 Task: Create a due date automation trigger when advanced on, 2 days after a card is due add dates starting next week at 11:00 AM.
Action: Mouse moved to (828, 235)
Screenshot: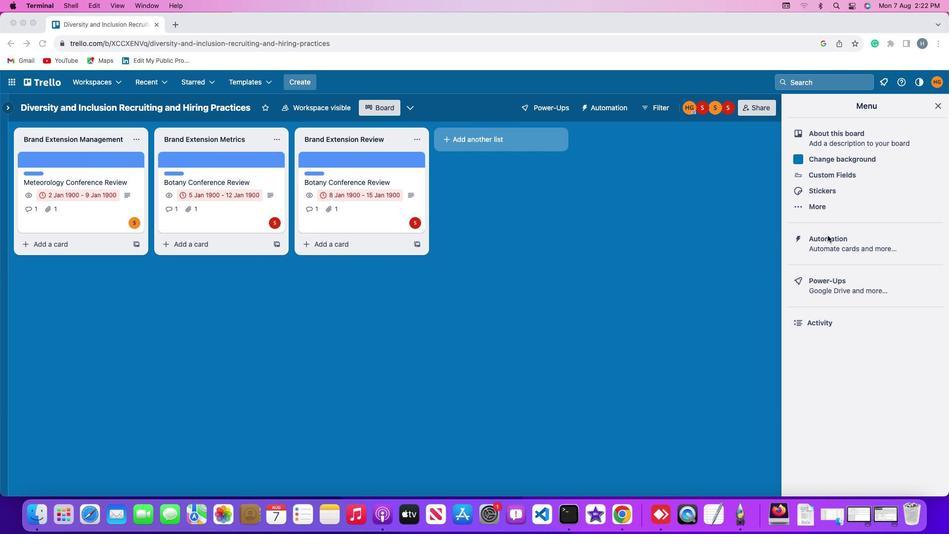 
Action: Mouse pressed left at (828, 235)
Screenshot: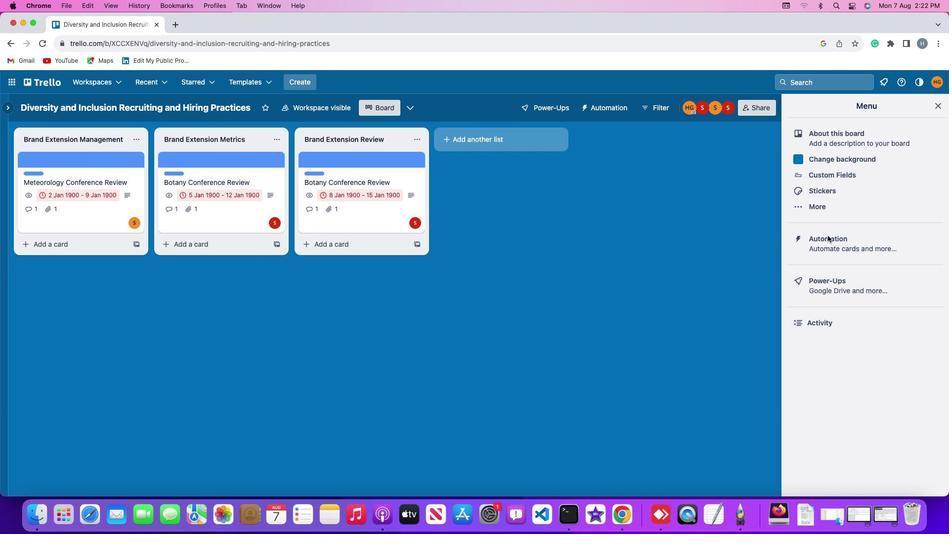 
Action: Mouse pressed left at (828, 235)
Screenshot: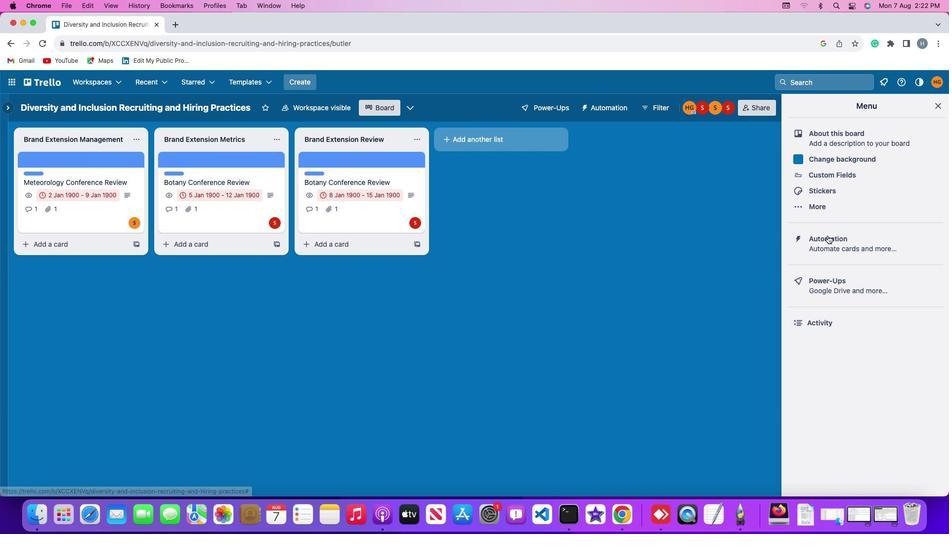 
Action: Mouse moved to (65, 236)
Screenshot: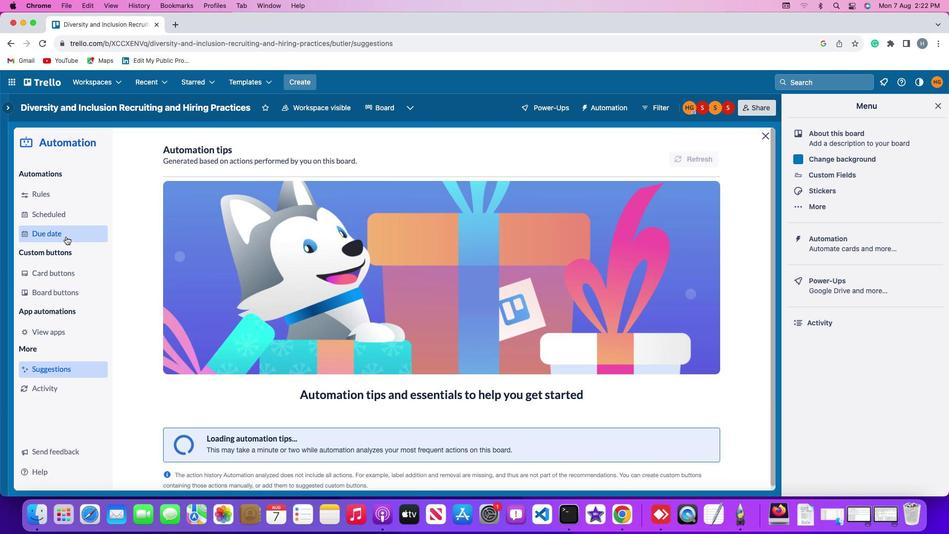 
Action: Mouse pressed left at (65, 236)
Screenshot: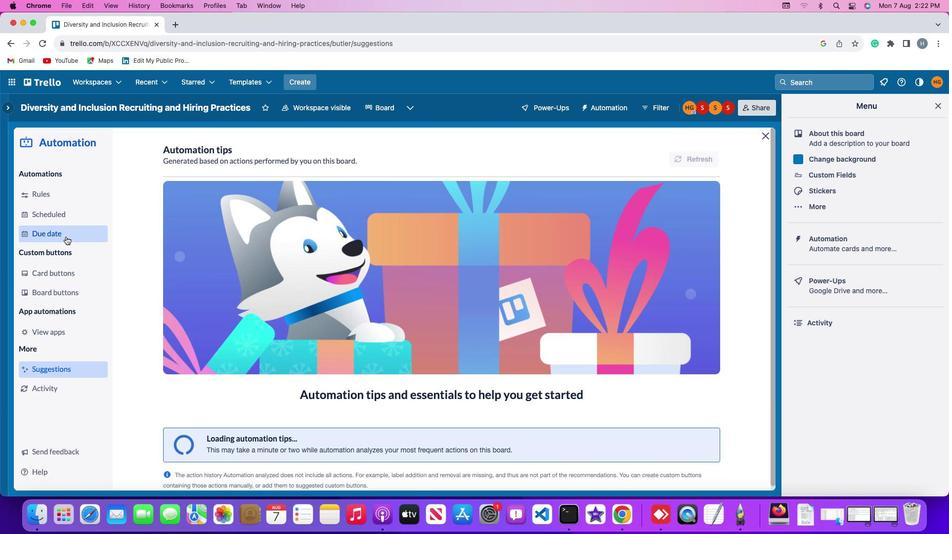 
Action: Mouse moved to (662, 156)
Screenshot: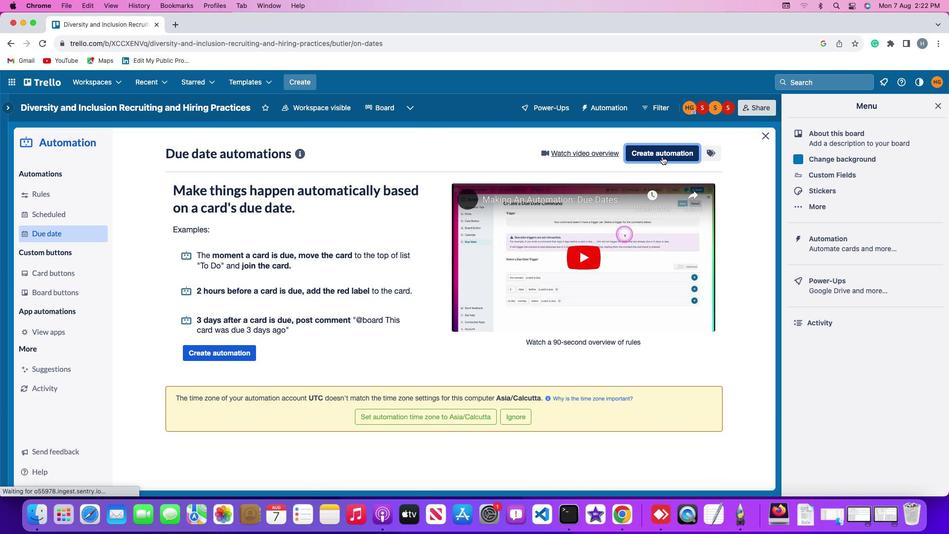 
Action: Mouse pressed left at (662, 156)
Screenshot: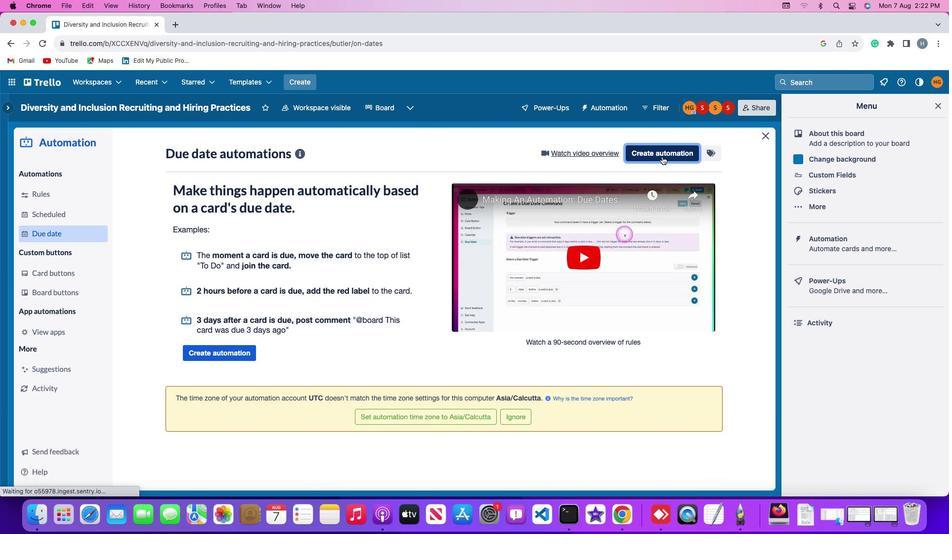 
Action: Mouse moved to (433, 249)
Screenshot: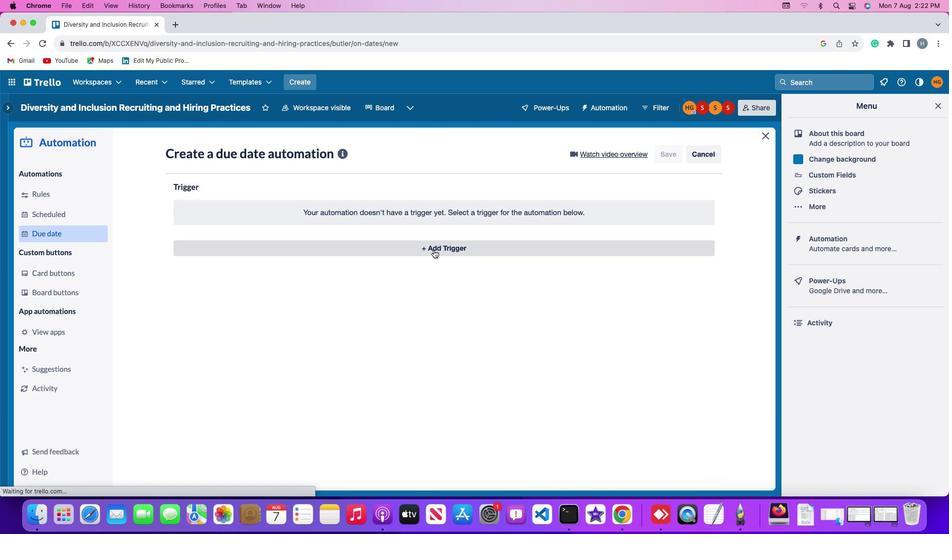 
Action: Mouse pressed left at (433, 249)
Screenshot: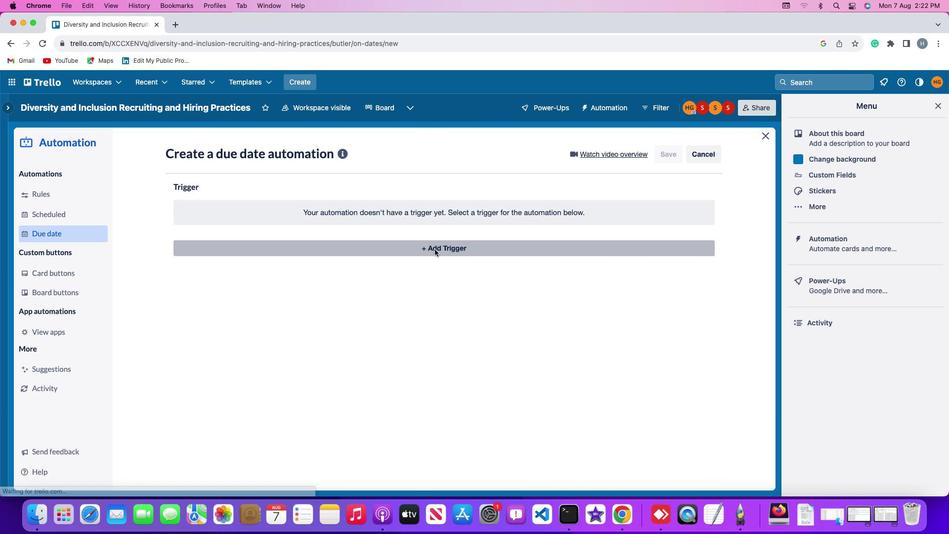 
Action: Mouse moved to (196, 395)
Screenshot: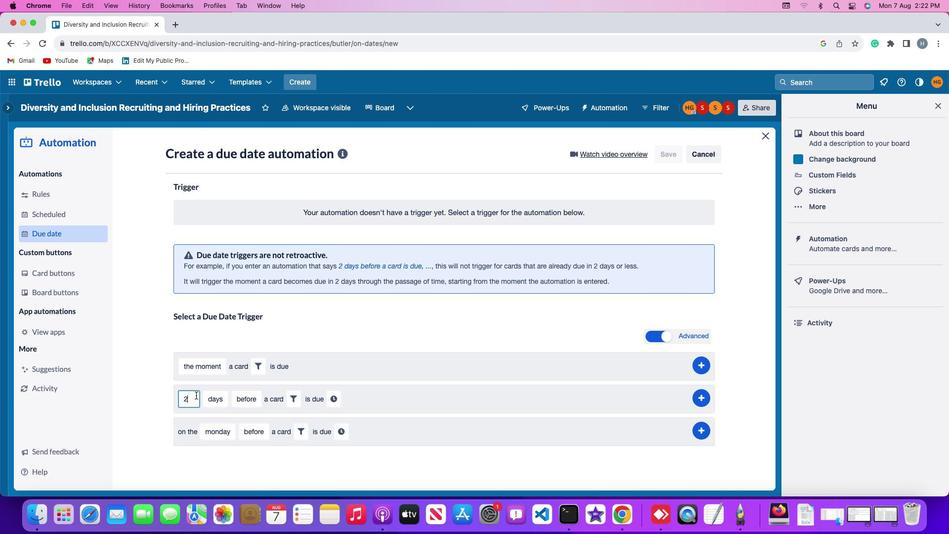 
Action: Mouse pressed left at (196, 395)
Screenshot: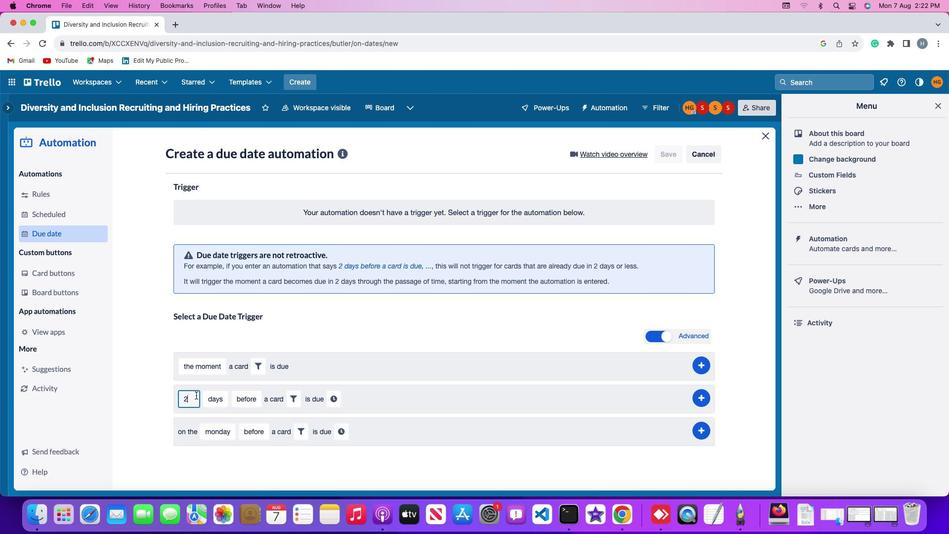 
Action: Mouse moved to (196, 395)
Screenshot: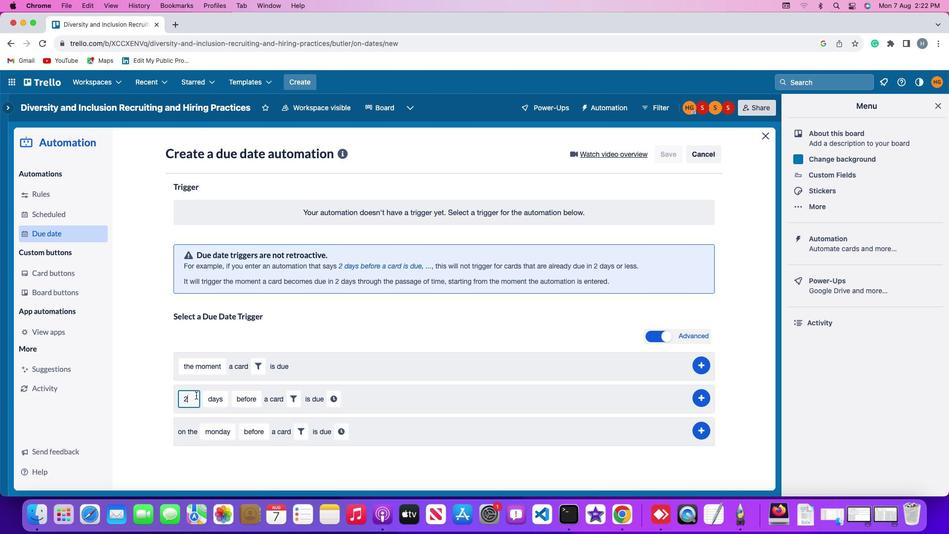
Action: Key pressed Key.backspace'2'
Screenshot: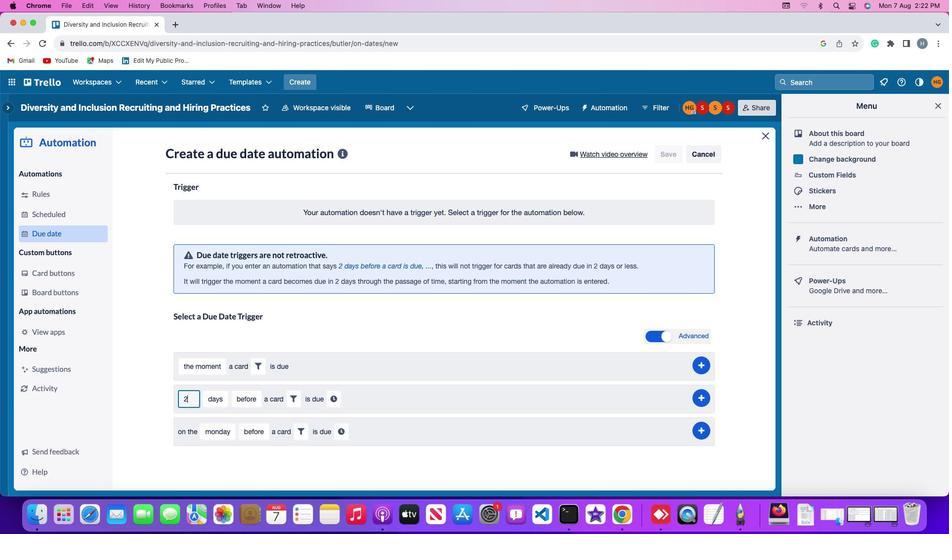 
Action: Mouse moved to (223, 393)
Screenshot: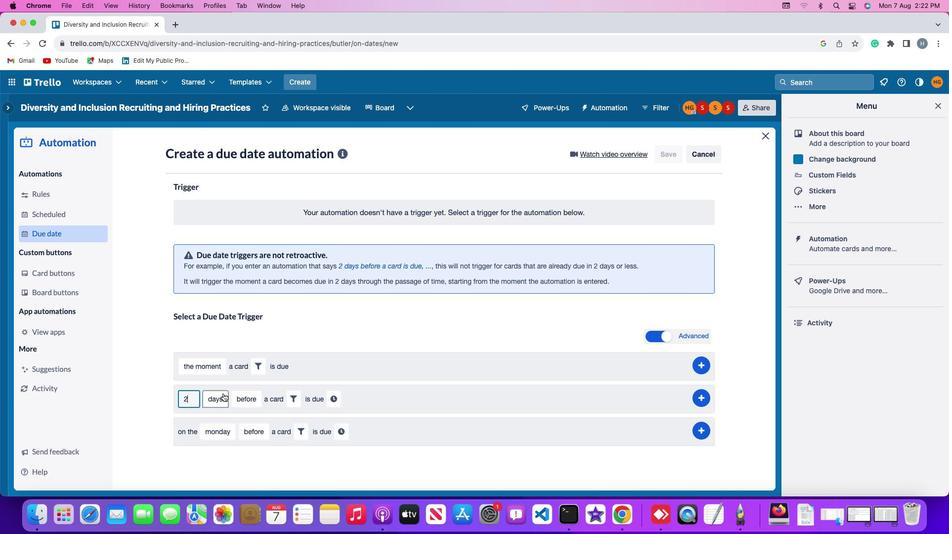 
Action: Mouse pressed left at (223, 393)
Screenshot: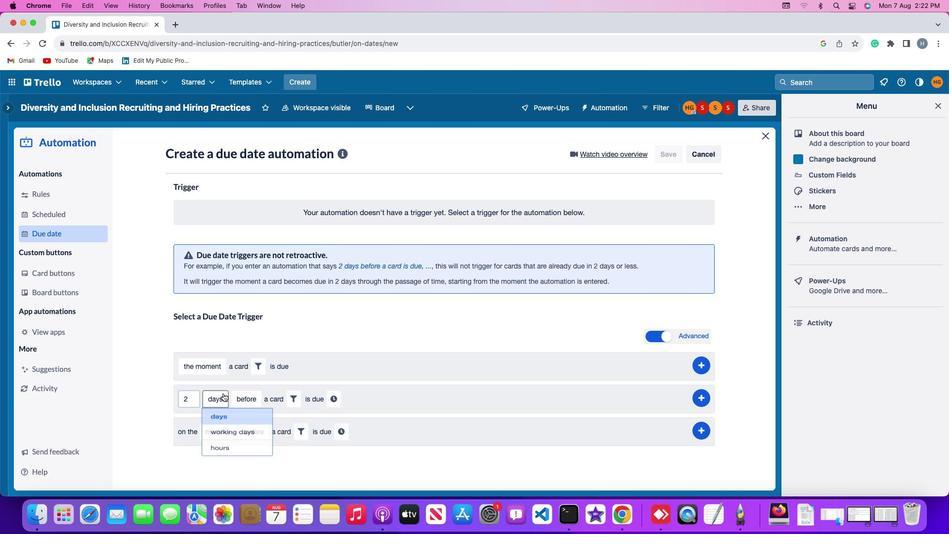 
Action: Mouse moved to (219, 414)
Screenshot: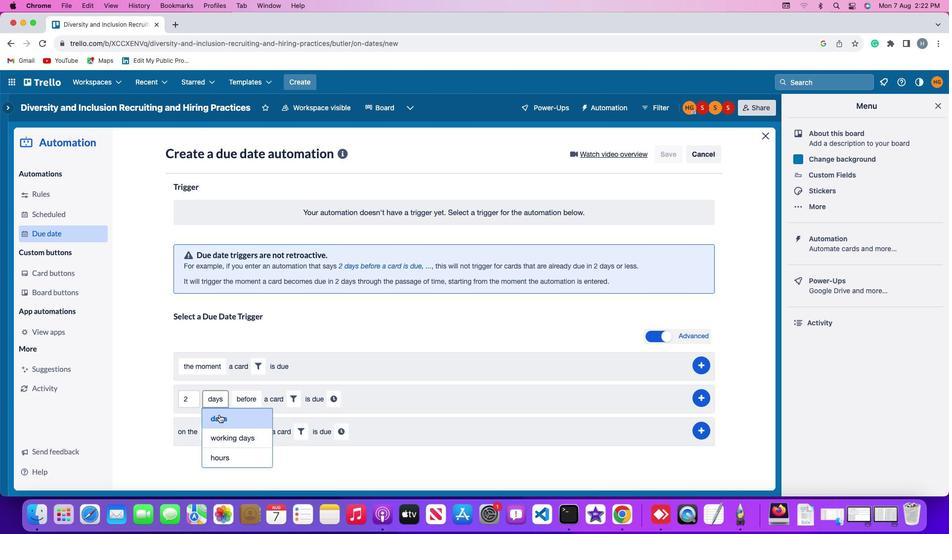 
Action: Mouse pressed left at (219, 414)
Screenshot: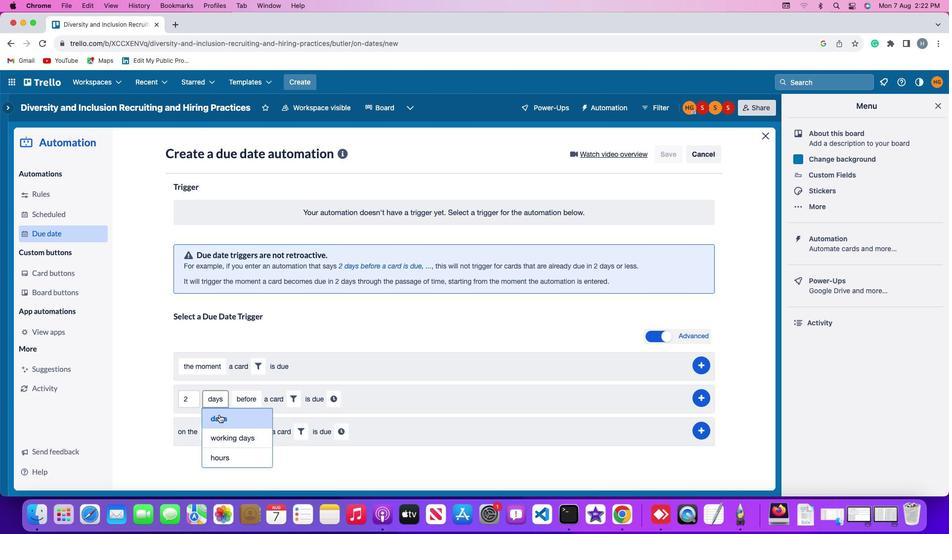 
Action: Mouse moved to (244, 396)
Screenshot: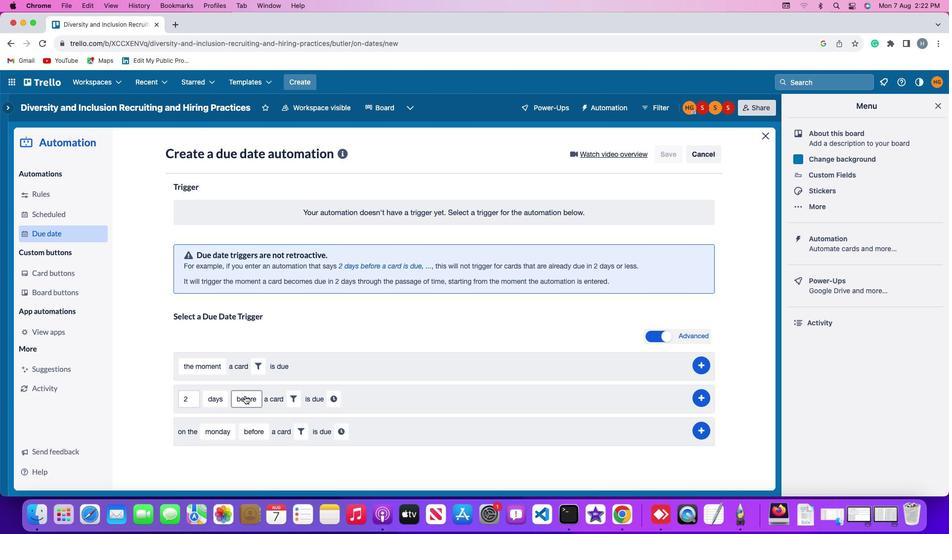 
Action: Mouse pressed left at (244, 396)
Screenshot: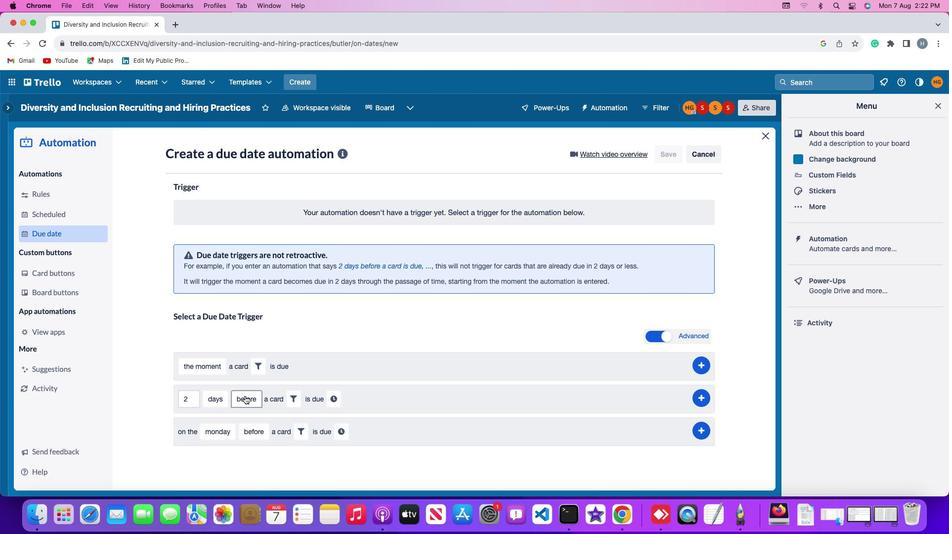 
Action: Mouse moved to (251, 434)
Screenshot: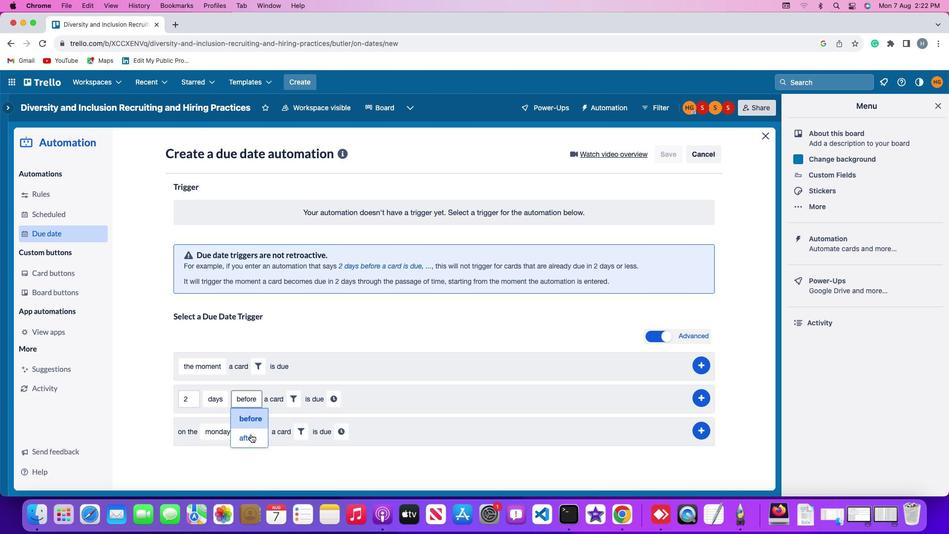 
Action: Mouse pressed left at (251, 434)
Screenshot: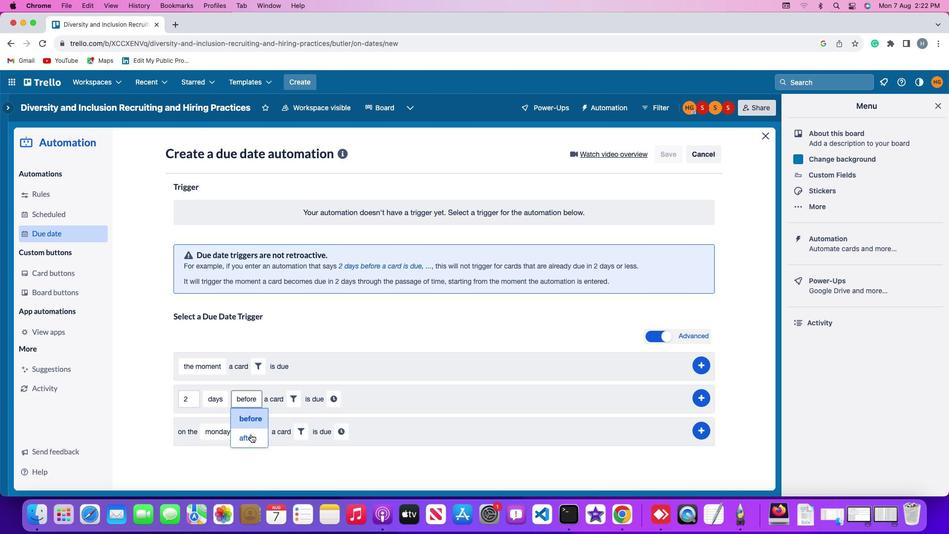 
Action: Mouse moved to (286, 400)
Screenshot: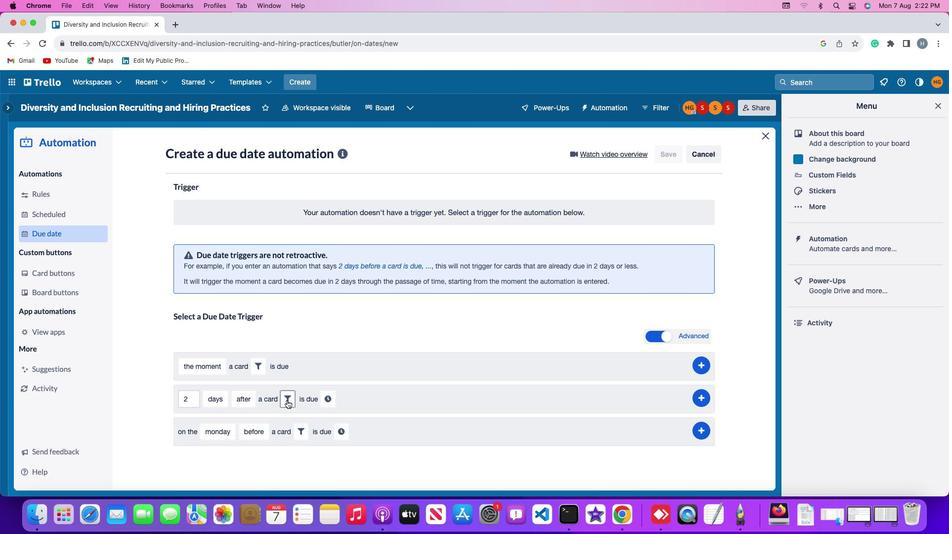 
Action: Mouse pressed left at (286, 400)
Screenshot: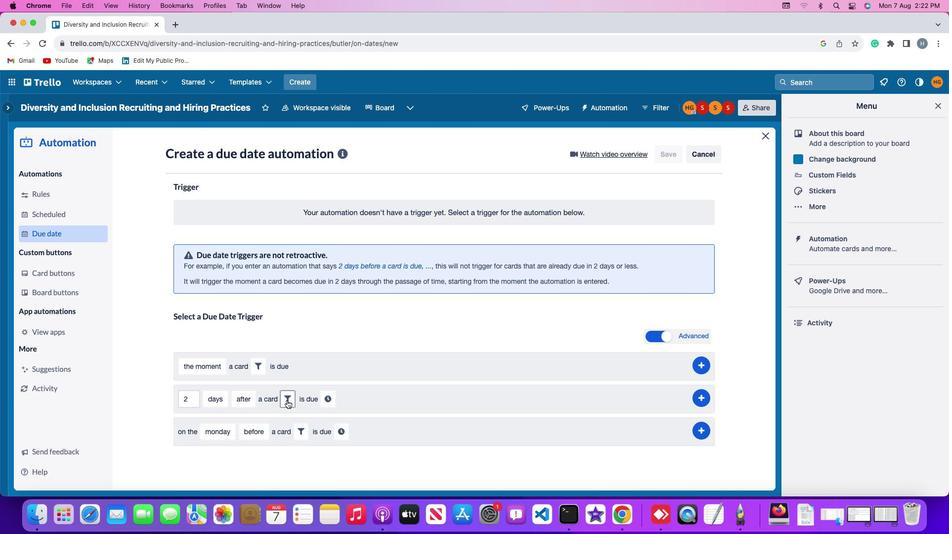 
Action: Mouse moved to (340, 427)
Screenshot: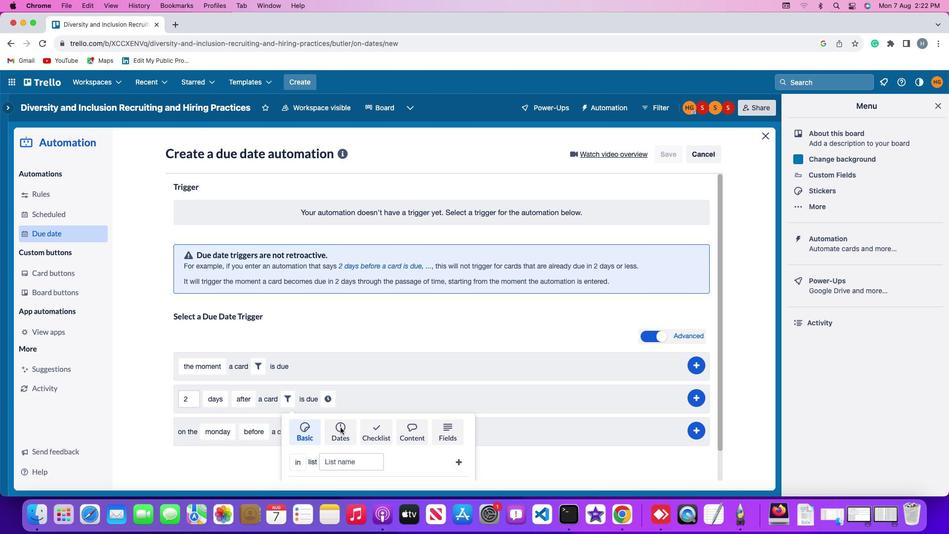 
Action: Mouse pressed left at (340, 427)
Screenshot: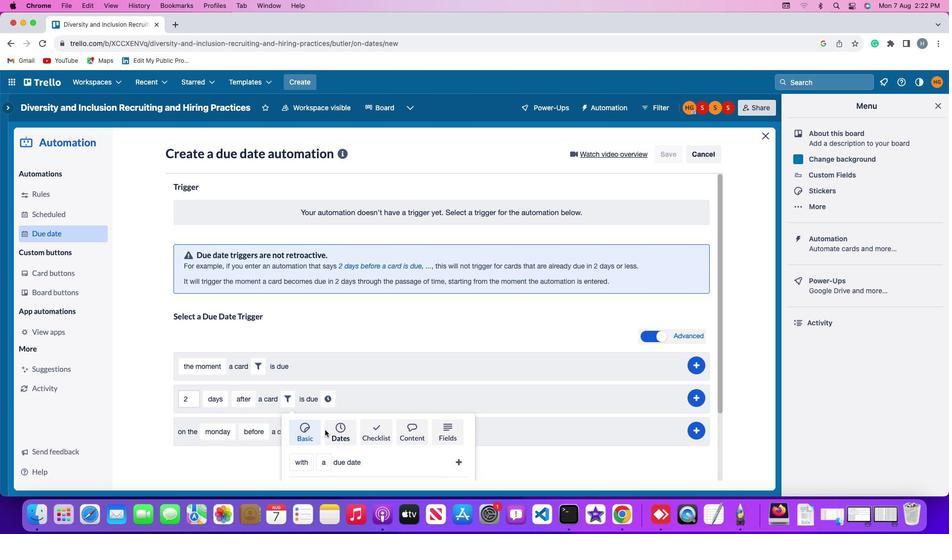
Action: Mouse moved to (311, 429)
Screenshot: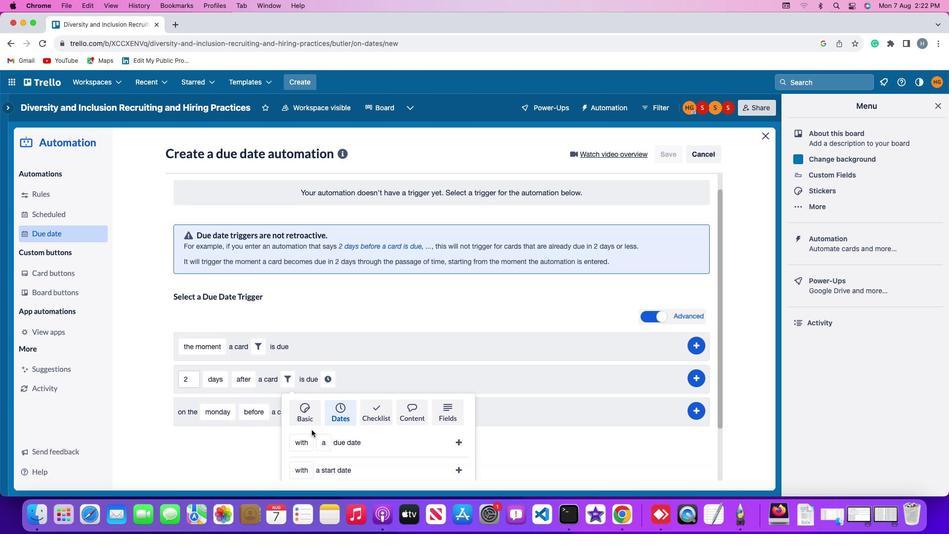 
Action: Mouse scrolled (311, 429) with delta (0, 0)
Screenshot: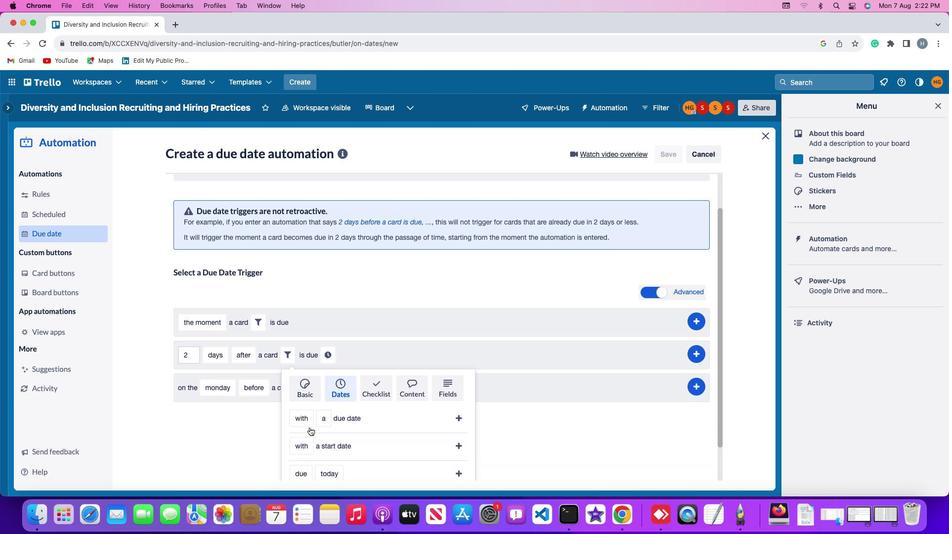 
Action: Mouse scrolled (311, 429) with delta (0, 0)
Screenshot: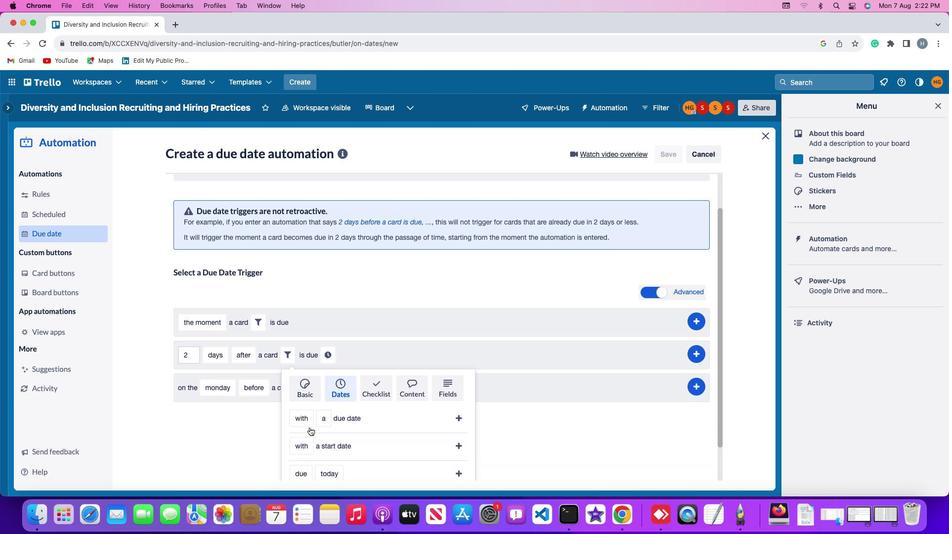 
Action: Mouse scrolled (311, 429) with delta (0, 0)
Screenshot: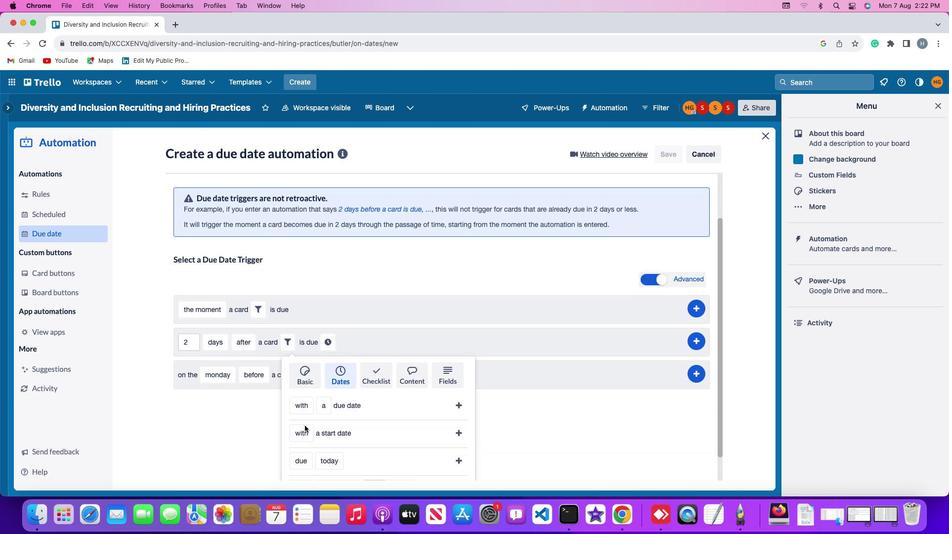 
Action: Mouse scrolled (311, 429) with delta (0, -1)
Screenshot: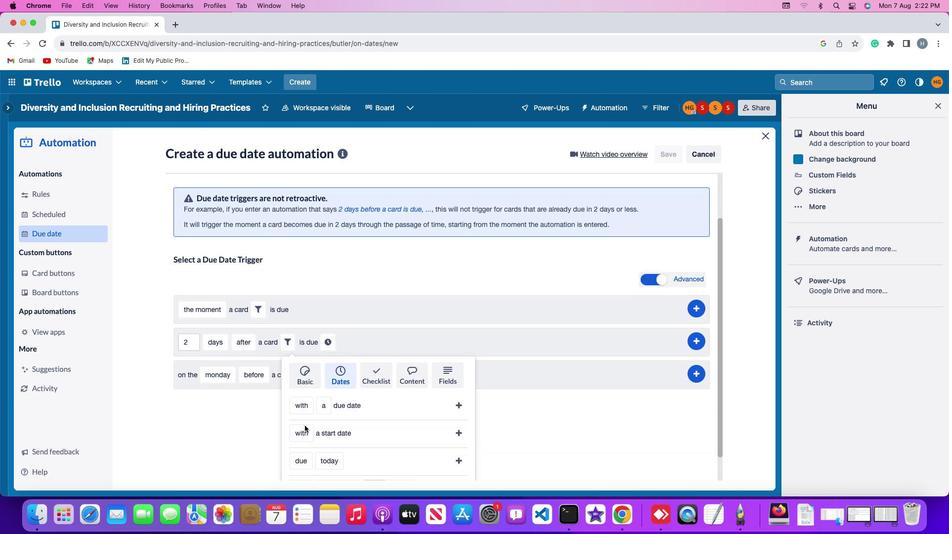 
Action: Mouse scrolled (311, 429) with delta (0, -2)
Screenshot: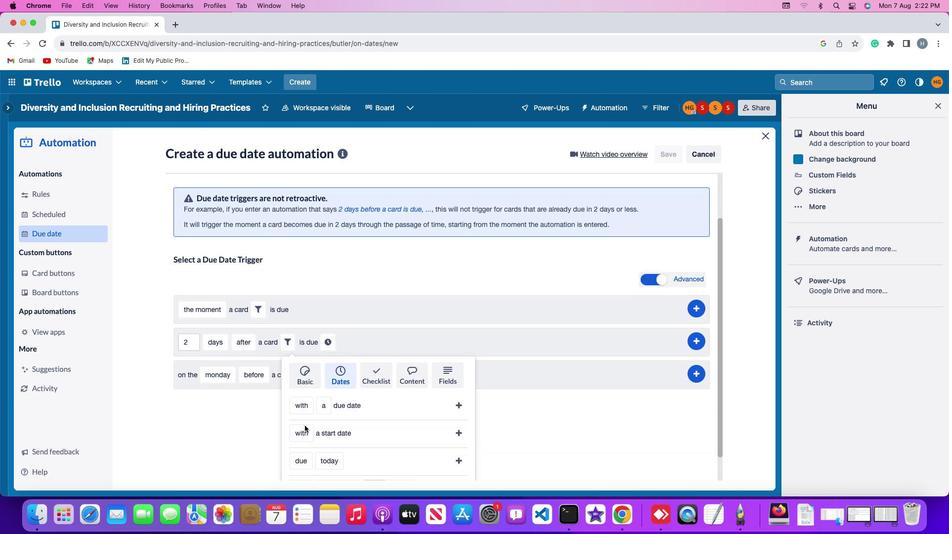
Action: Mouse scrolled (311, 429) with delta (0, -2)
Screenshot: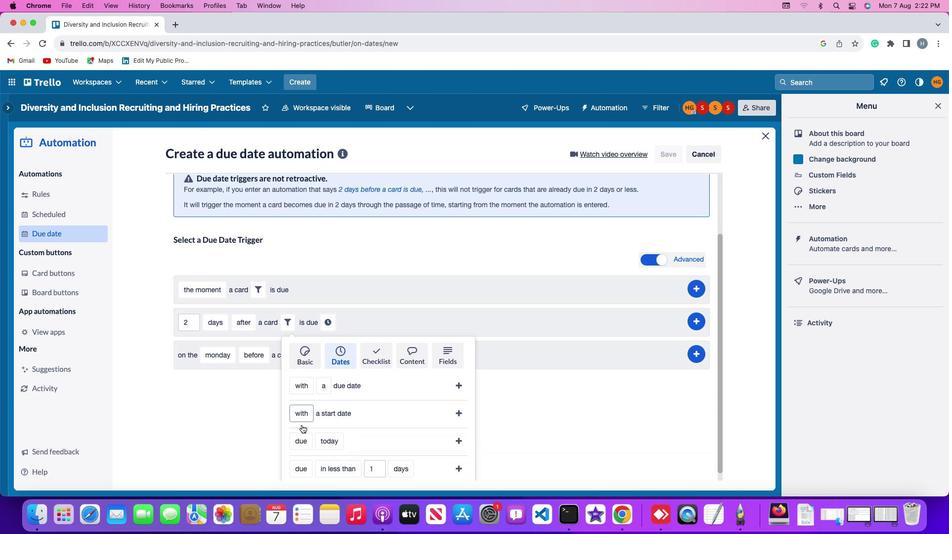 
Action: Mouse moved to (299, 431)
Screenshot: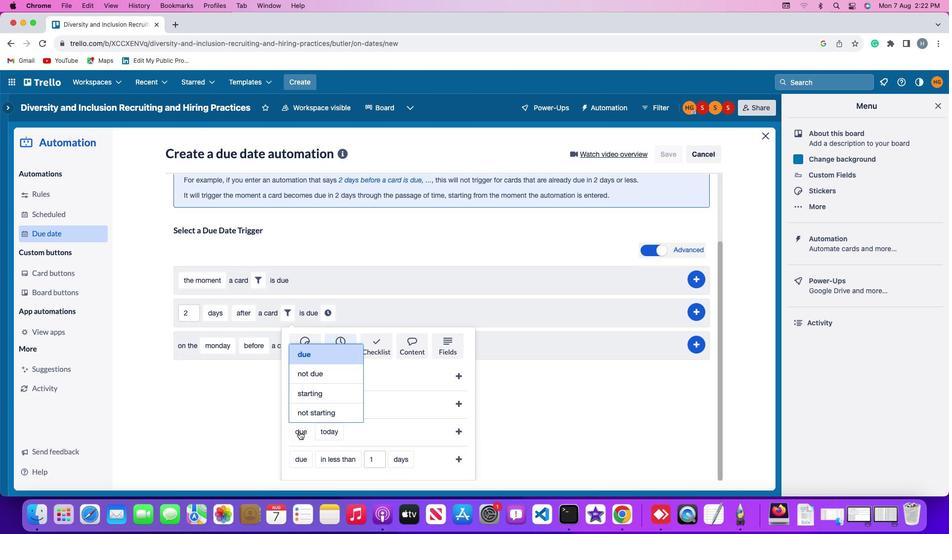 
Action: Mouse pressed left at (299, 431)
Screenshot: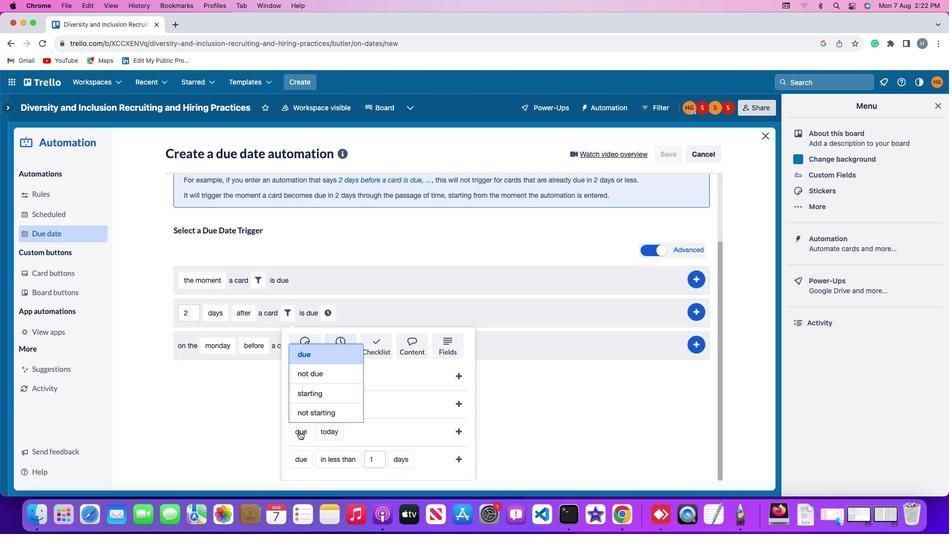 
Action: Mouse moved to (304, 395)
Screenshot: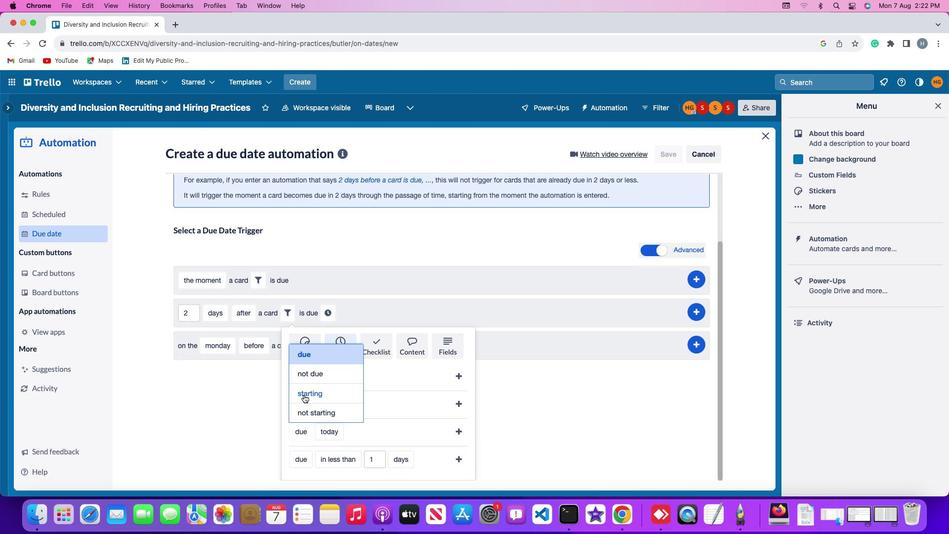 
Action: Mouse pressed left at (304, 395)
Screenshot: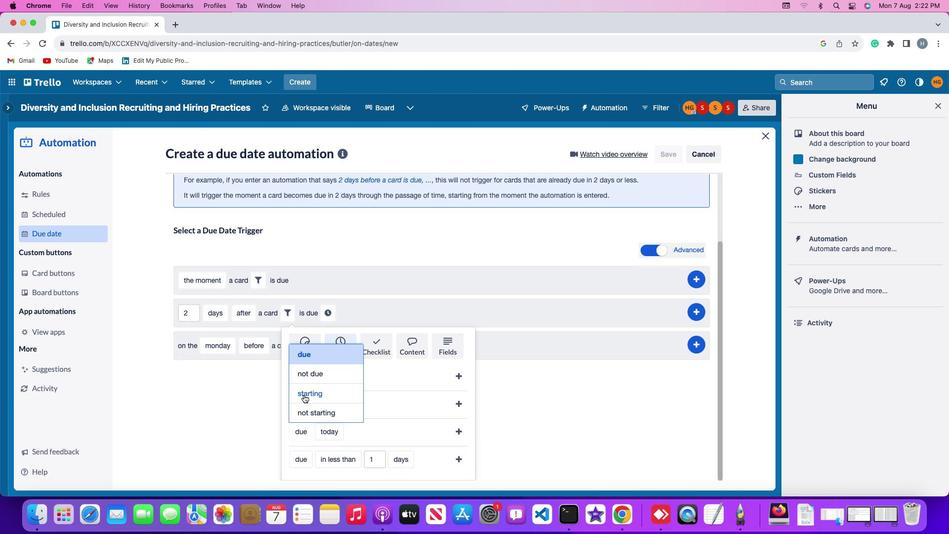 
Action: Mouse moved to (334, 429)
Screenshot: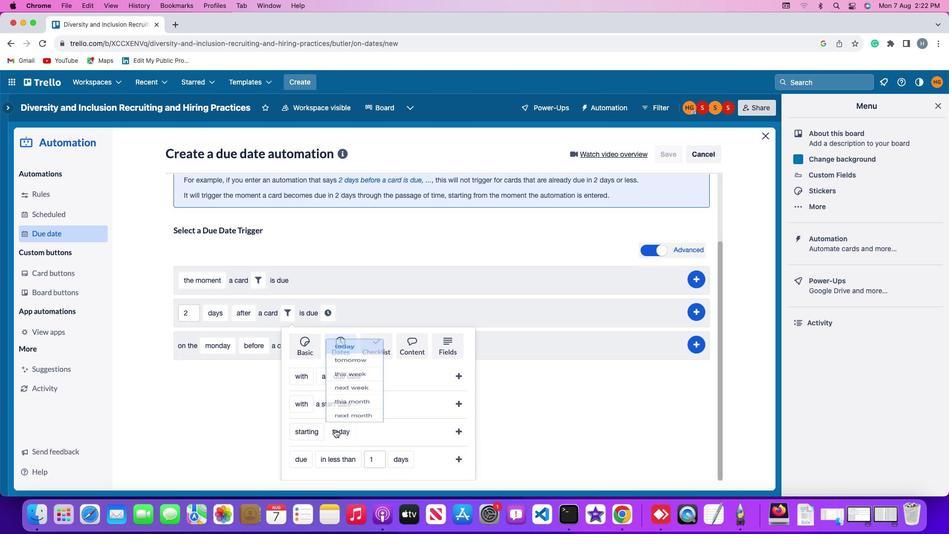 
Action: Mouse pressed left at (334, 429)
Screenshot: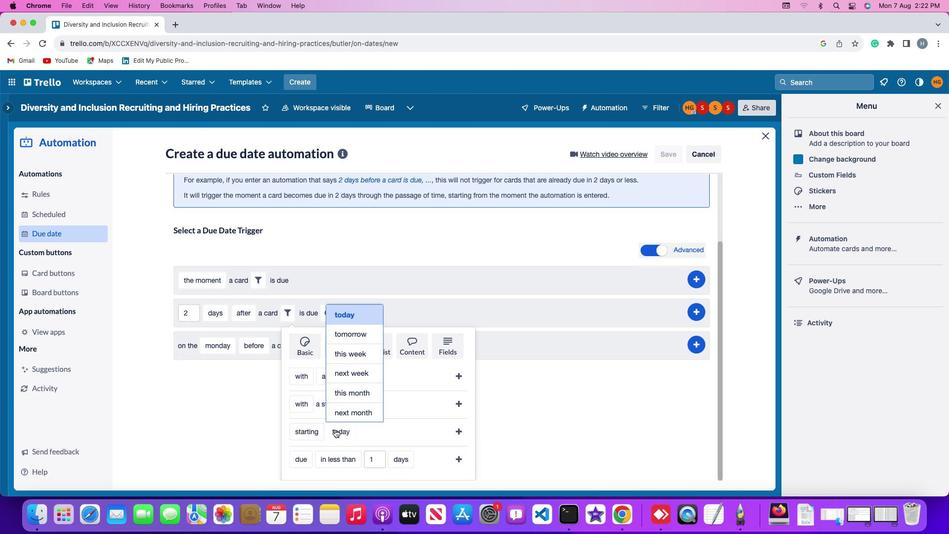 
Action: Mouse moved to (348, 371)
Screenshot: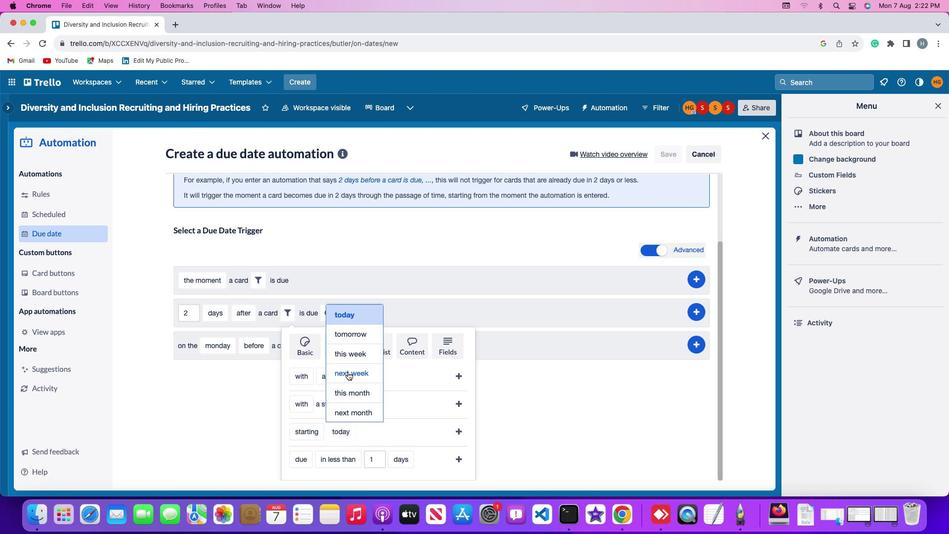 
Action: Mouse pressed left at (348, 371)
Screenshot: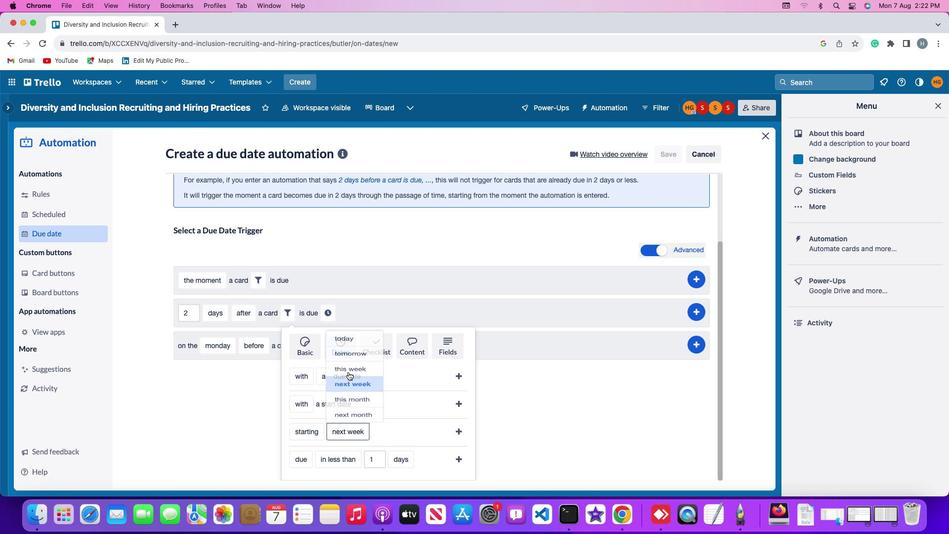 
Action: Mouse moved to (461, 430)
Screenshot: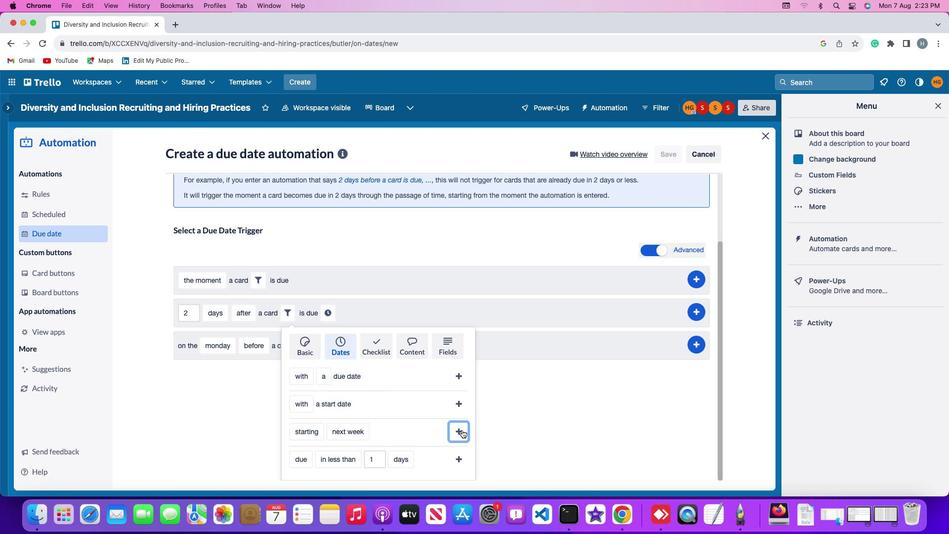 
Action: Mouse pressed left at (461, 430)
Screenshot: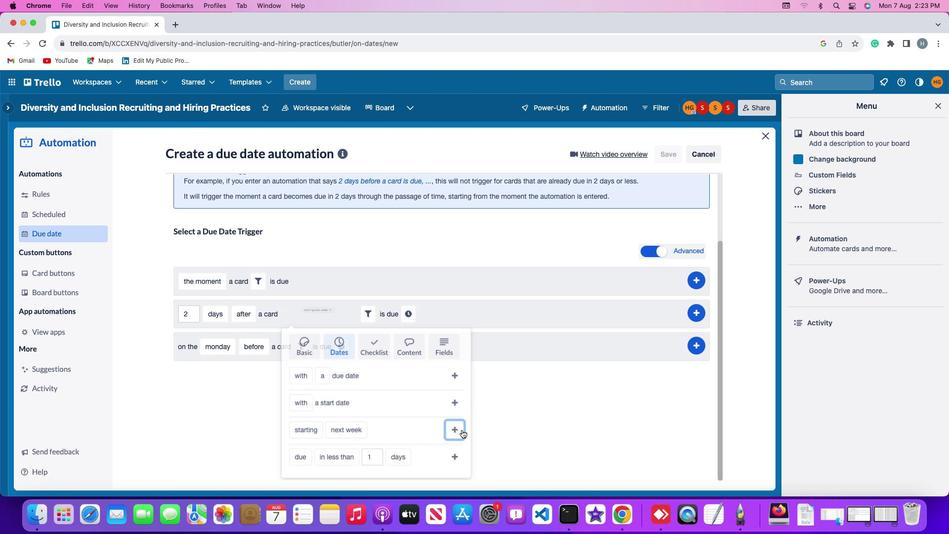
Action: Mouse moved to (405, 399)
Screenshot: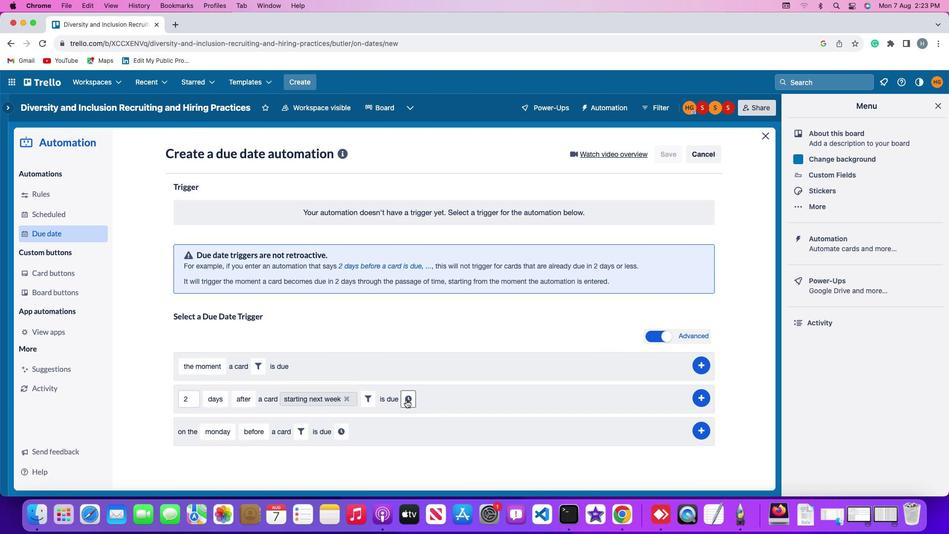 
Action: Mouse pressed left at (405, 399)
Screenshot: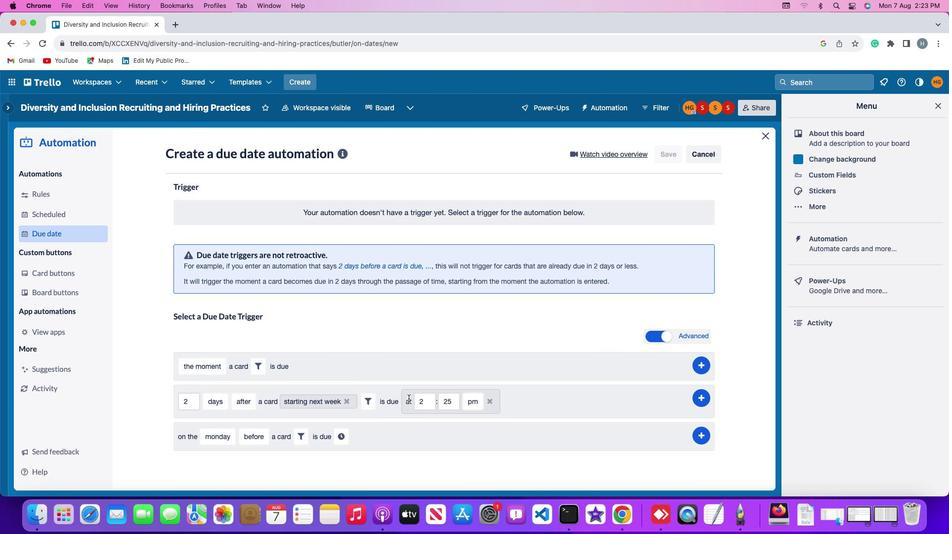 
Action: Mouse moved to (429, 400)
Screenshot: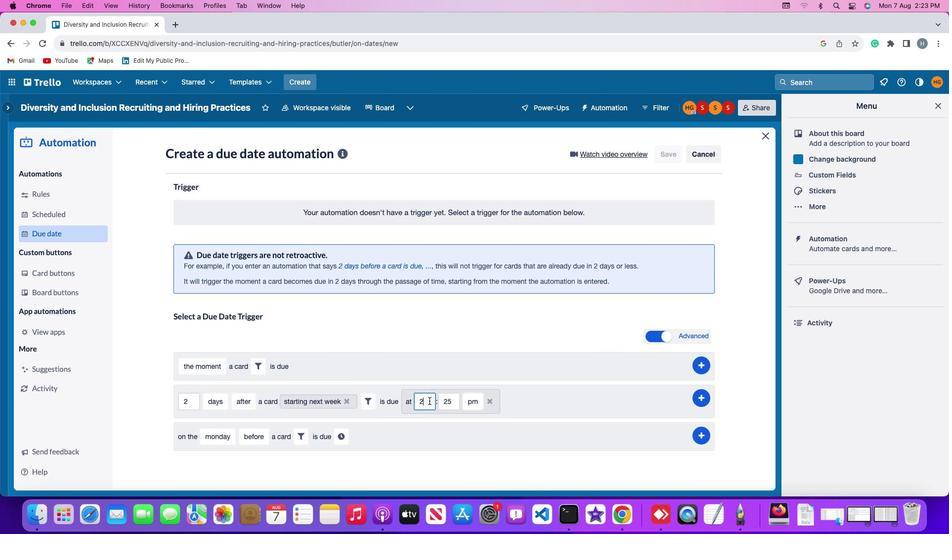 
Action: Mouse pressed left at (429, 400)
Screenshot: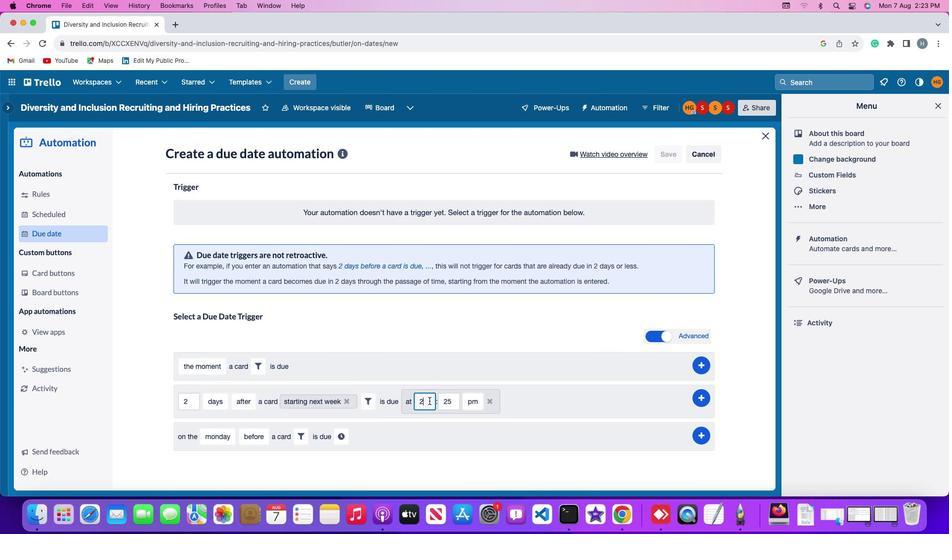 
Action: Key pressed Key.backspace
Screenshot: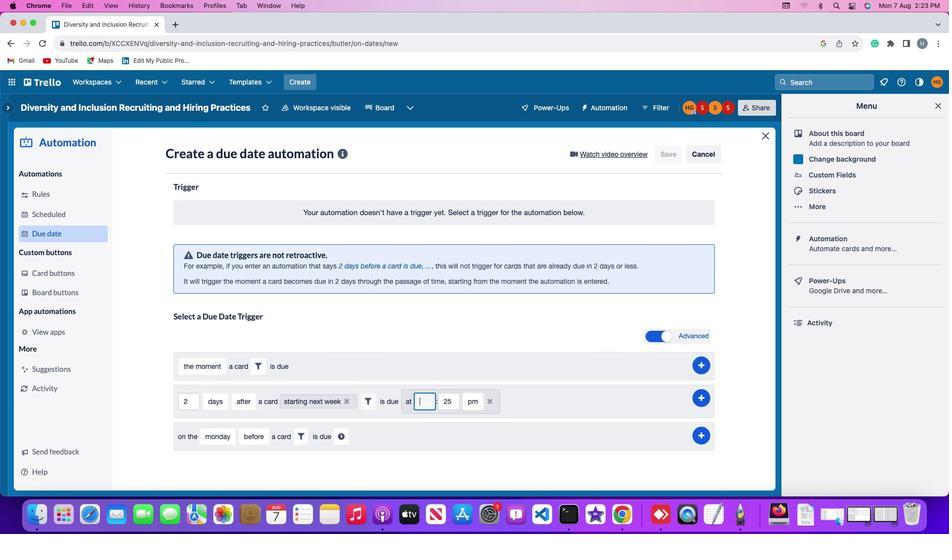 
Action: Mouse moved to (429, 400)
Screenshot: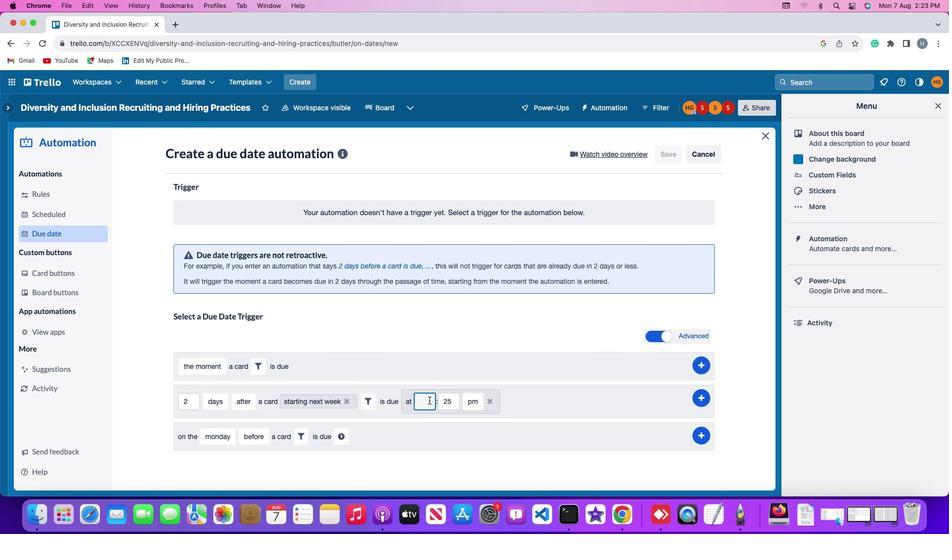 
Action: Key pressed '1''1'
Screenshot: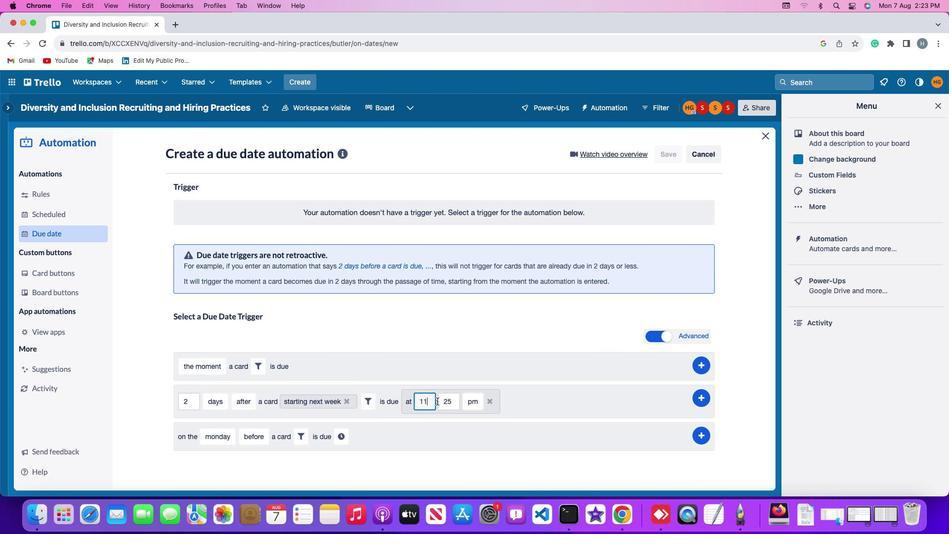 
Action: Mouse moved to (451, 401)
Screenshot: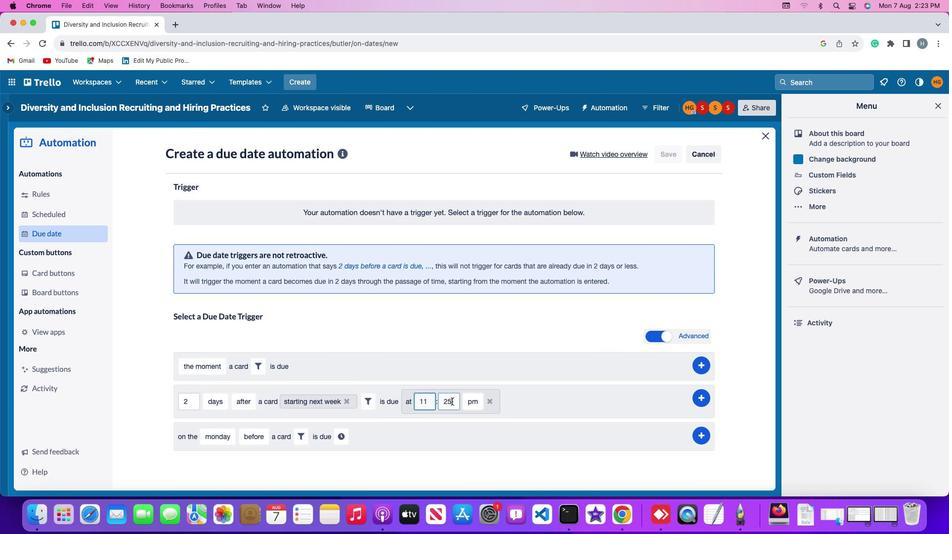 
Action: Mouse pressed left at (451, 401)
Screenshot: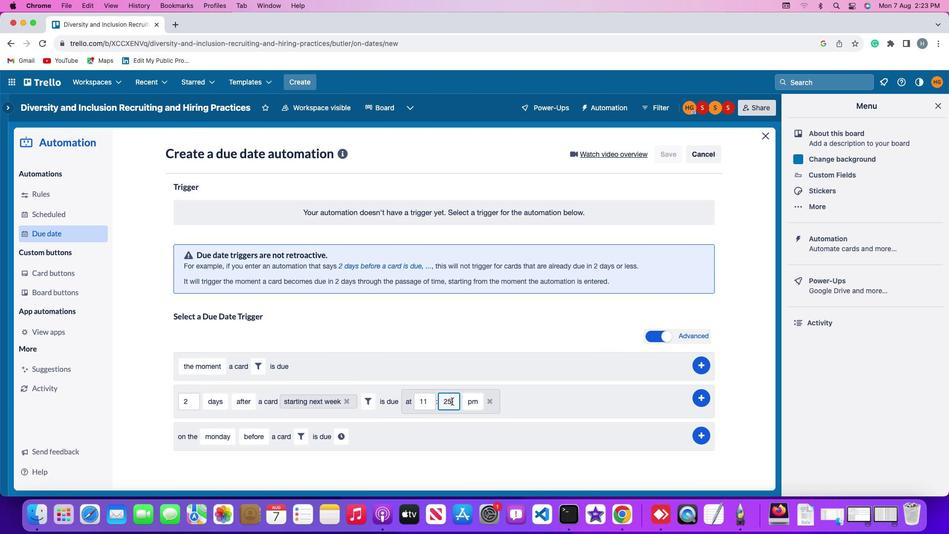 
Action: Key pressed Key.backspaceKey.backspace'0''0'
Screenshot: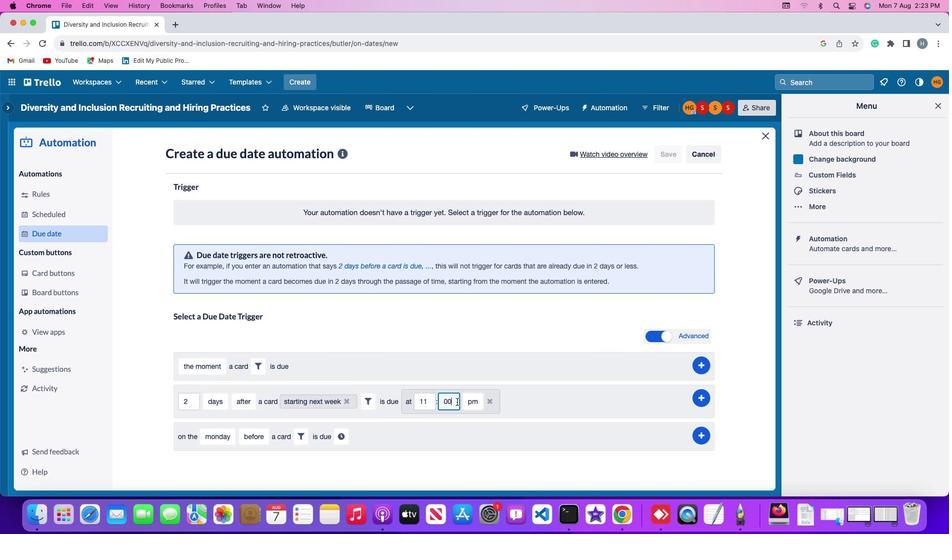 
Action: Mouse moved to (469, 402)
Screenshot: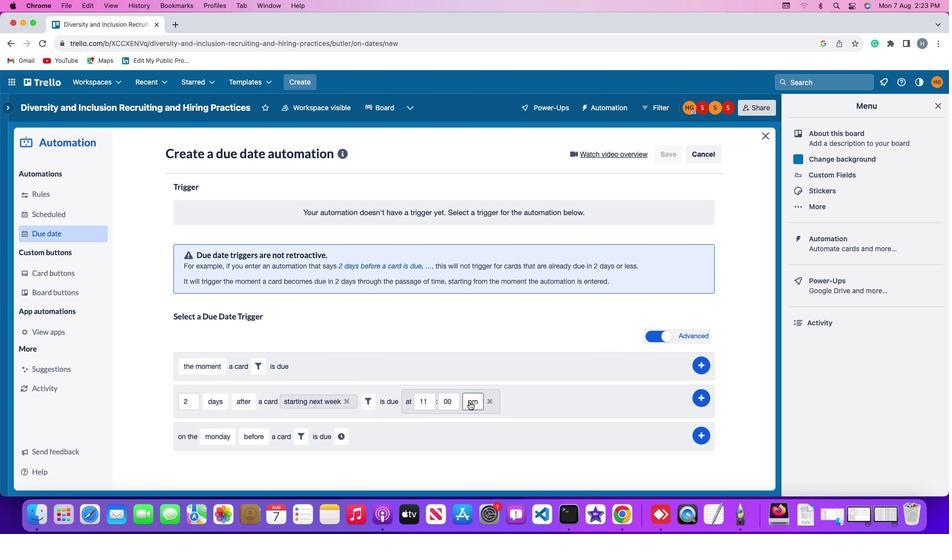 
Action: Mouse pressed left at (469, 402)
Screenshot: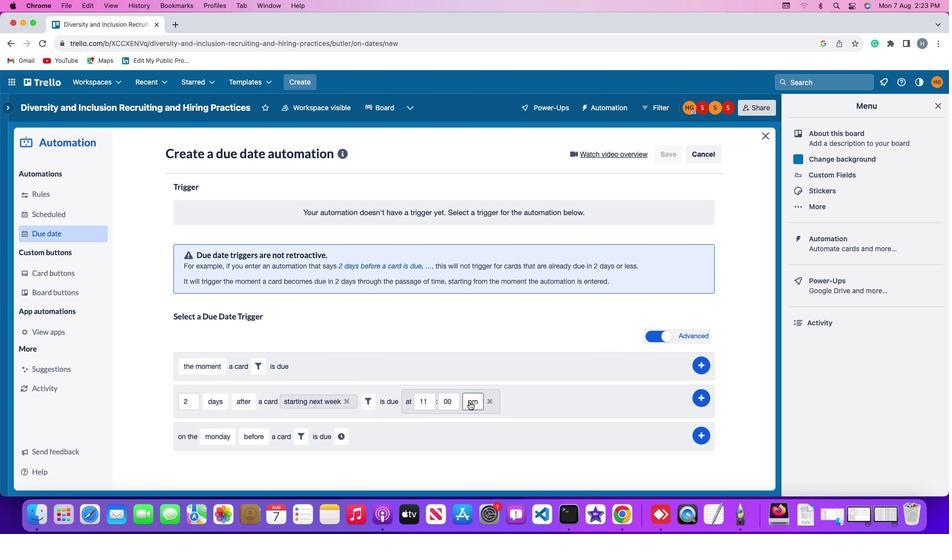 
Action: Mouse moved to (470, 423)
Screenshot: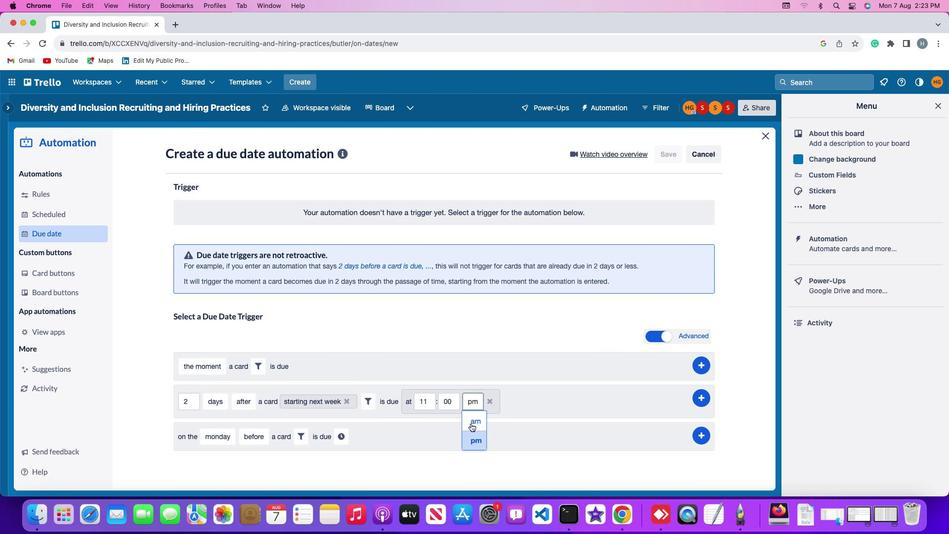
Action: Mouse pressed left at (470, 423)
Screenshot: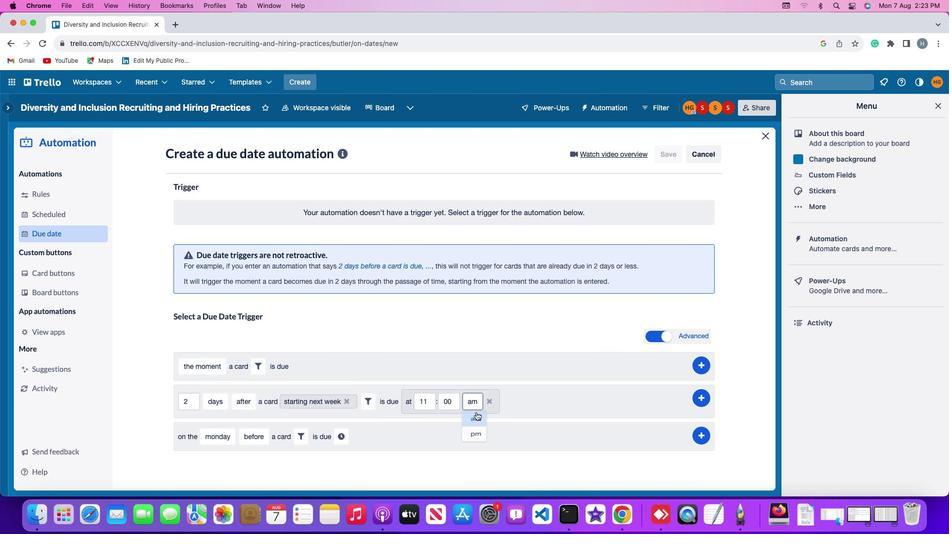 
Action: Mouse moved to (703, 393)
Screenshot: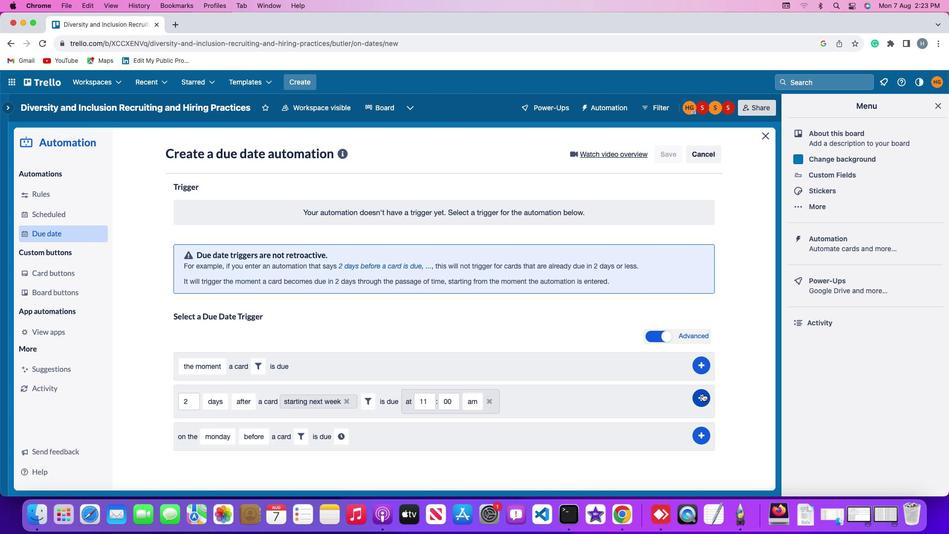 
Action: Mouse pressed left at (703, 393)
Screenshot: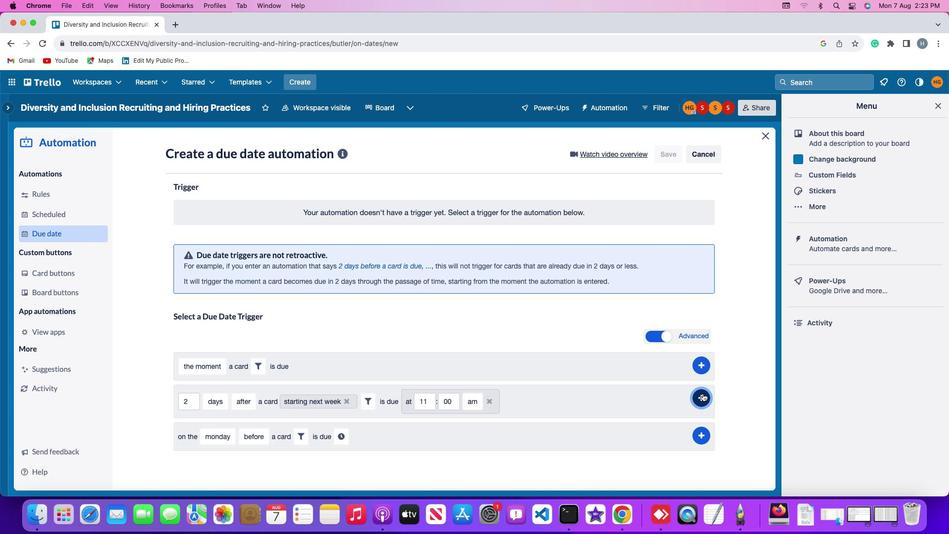 
Action: Mouse moved to (752, 288)
Screenshot: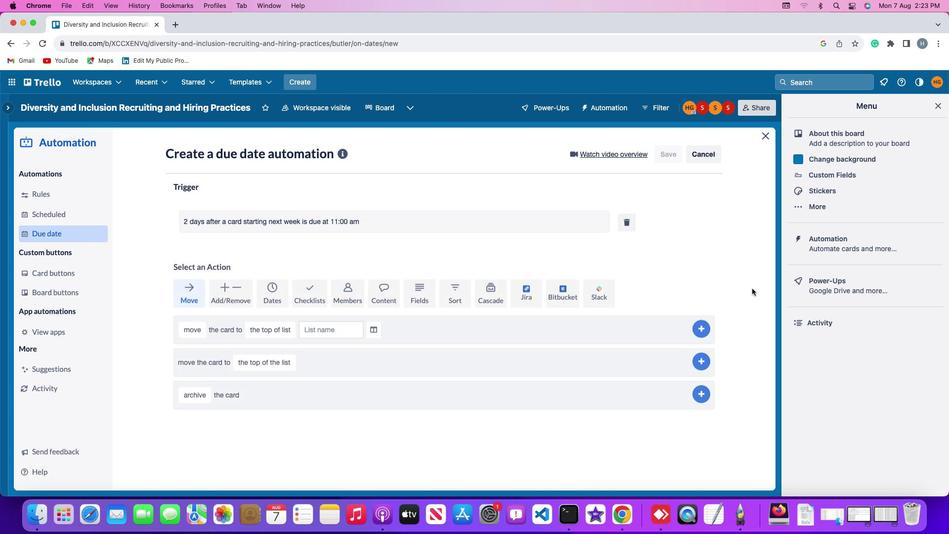 
